 Task: Create a board button that archives all the cards with green label.
Action: Mouse moved to (501, 322)
Screenshot: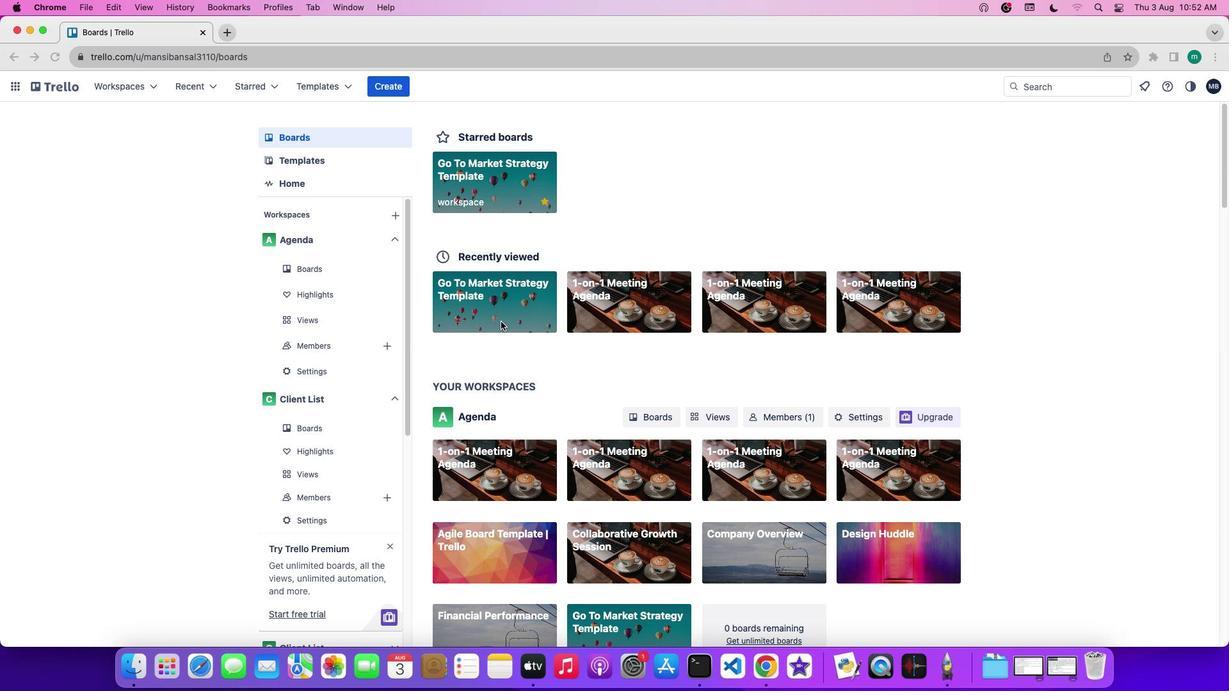 
Action: Mouse pressed left at (501, 322)
Screenshot: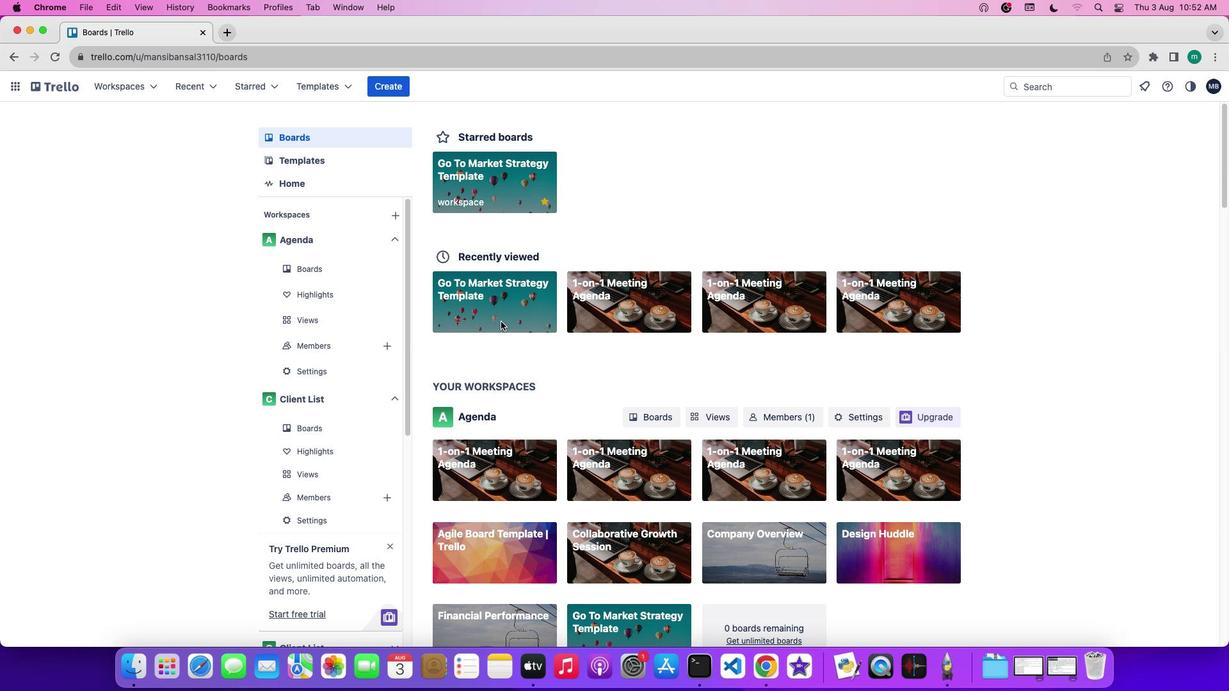 
Action: Mouse pressed left at (501, 322)
Screenshot: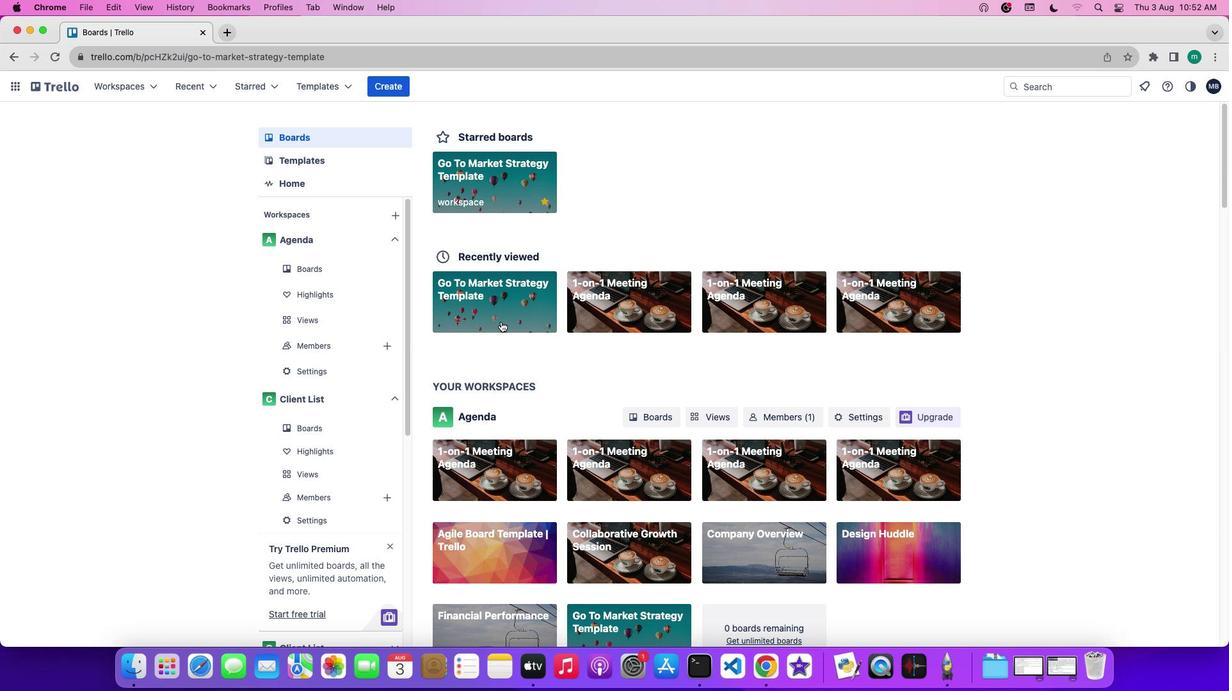 
Action: Mouse moved to (1033, 280)
Screenshot: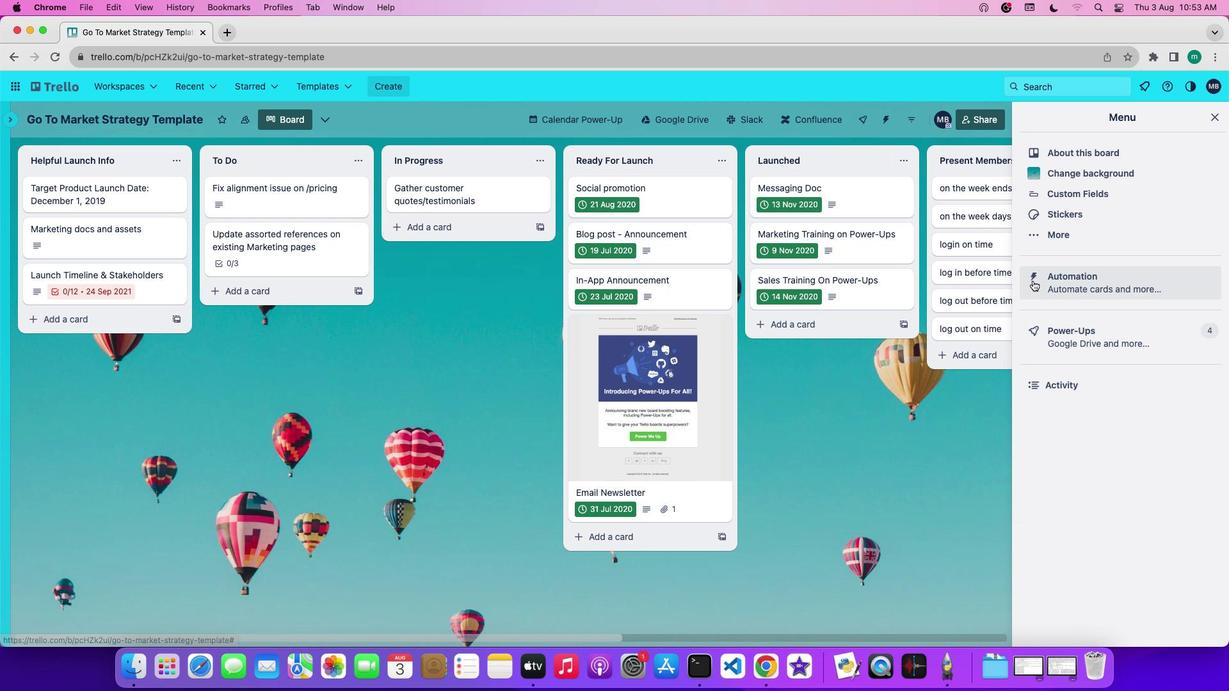 
Action: Mouse pressed left at (1033, 280)
Screenshot: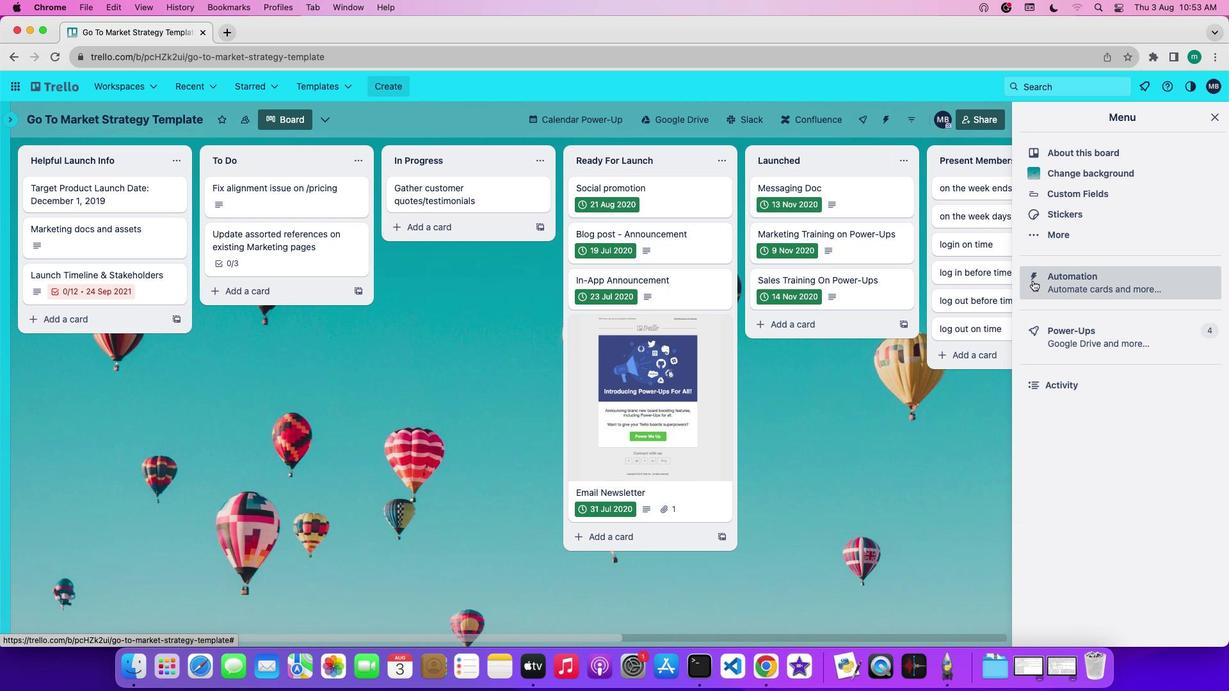 
Action: Mouse moved to (98, 359)
Screenshot: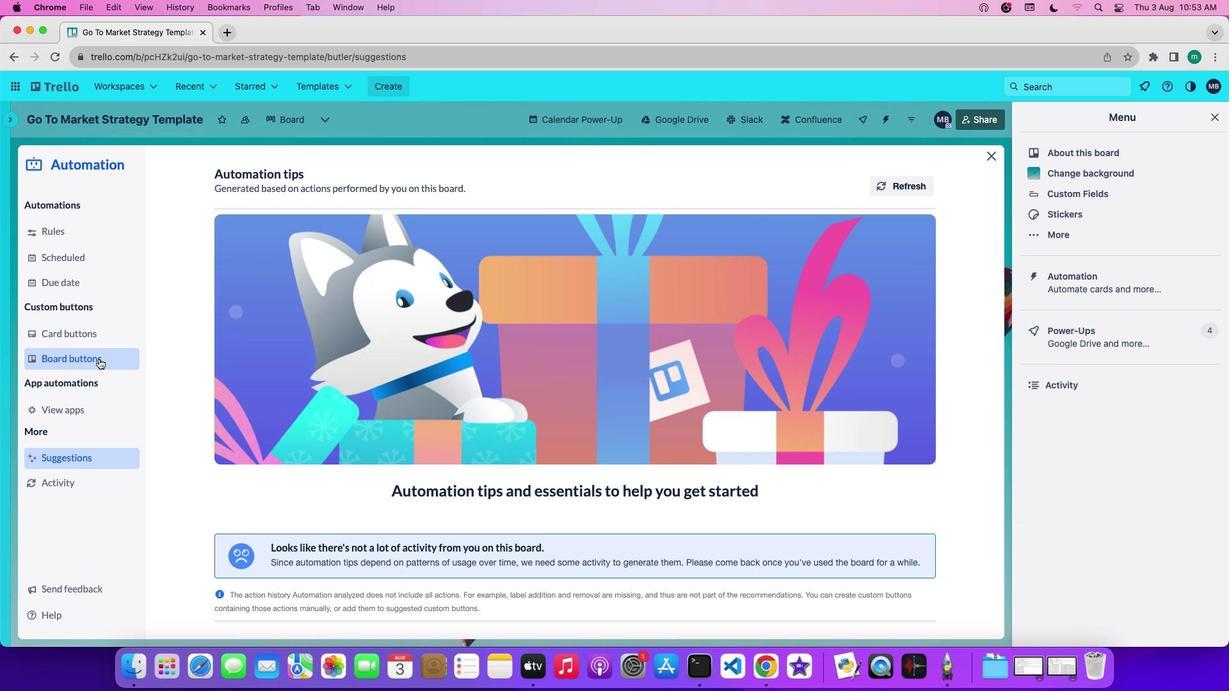 
Action: Mouse pressed left at (98, 359)
Screenshot: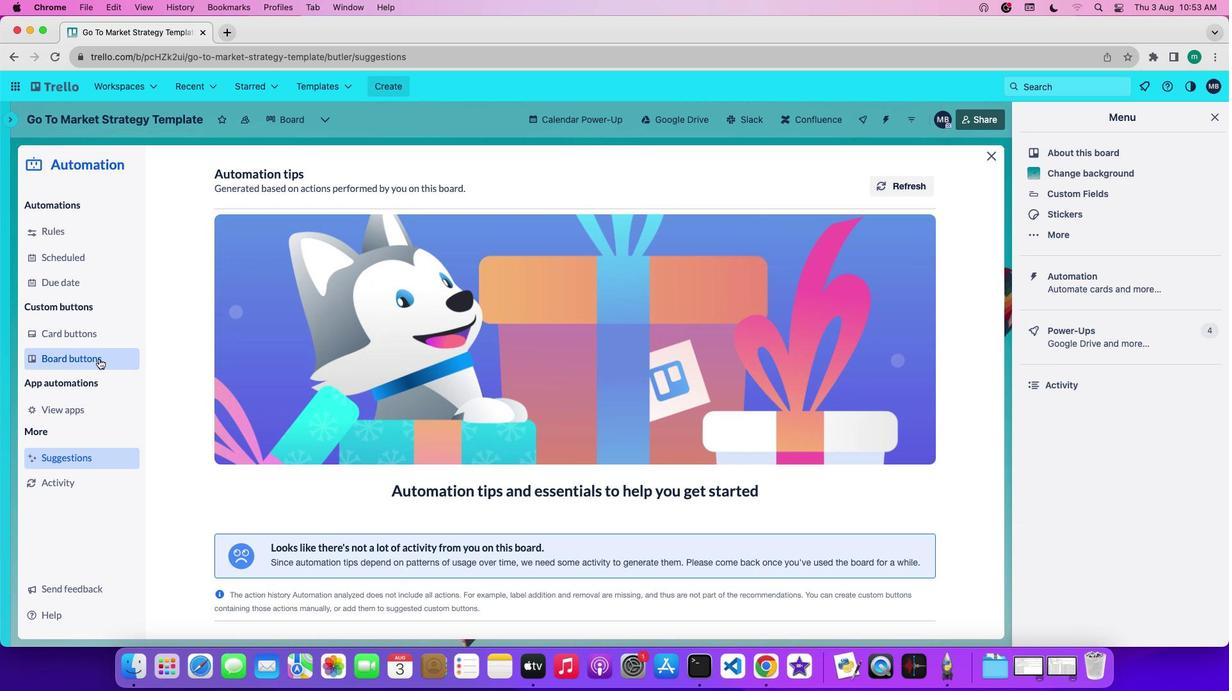 
Action: Mouse moved to (299, 454)
Screenshot: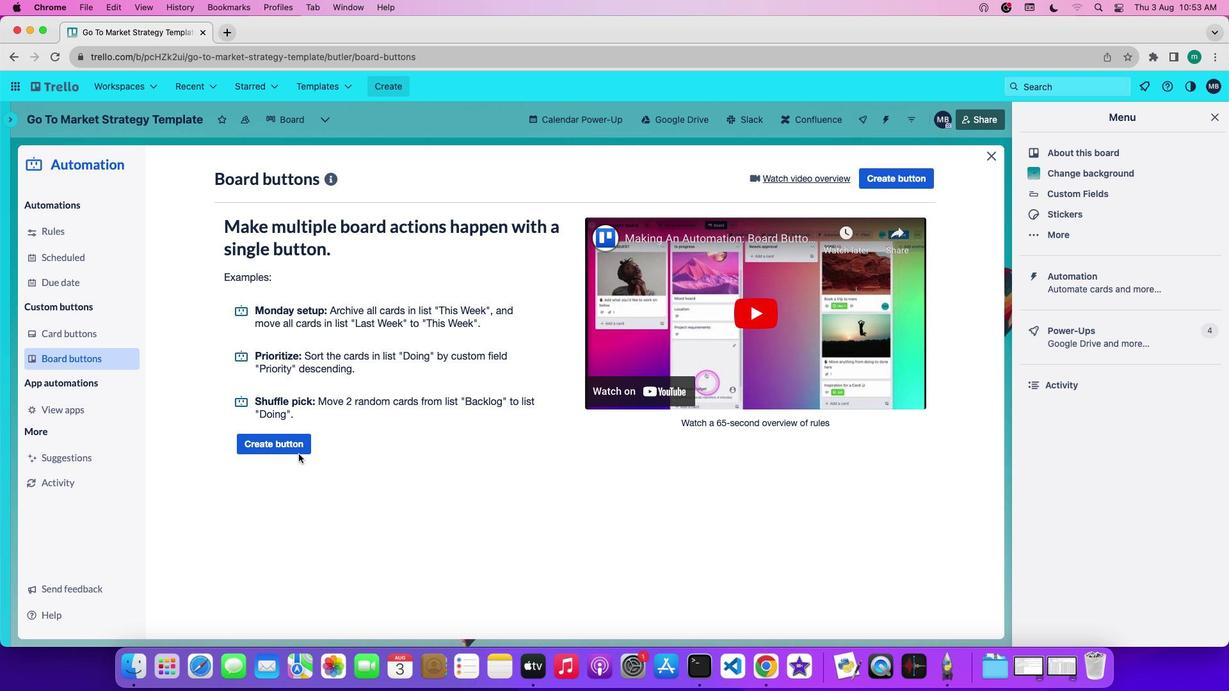 
Action: Mouse pressed left at (299, 454)
Screenshot: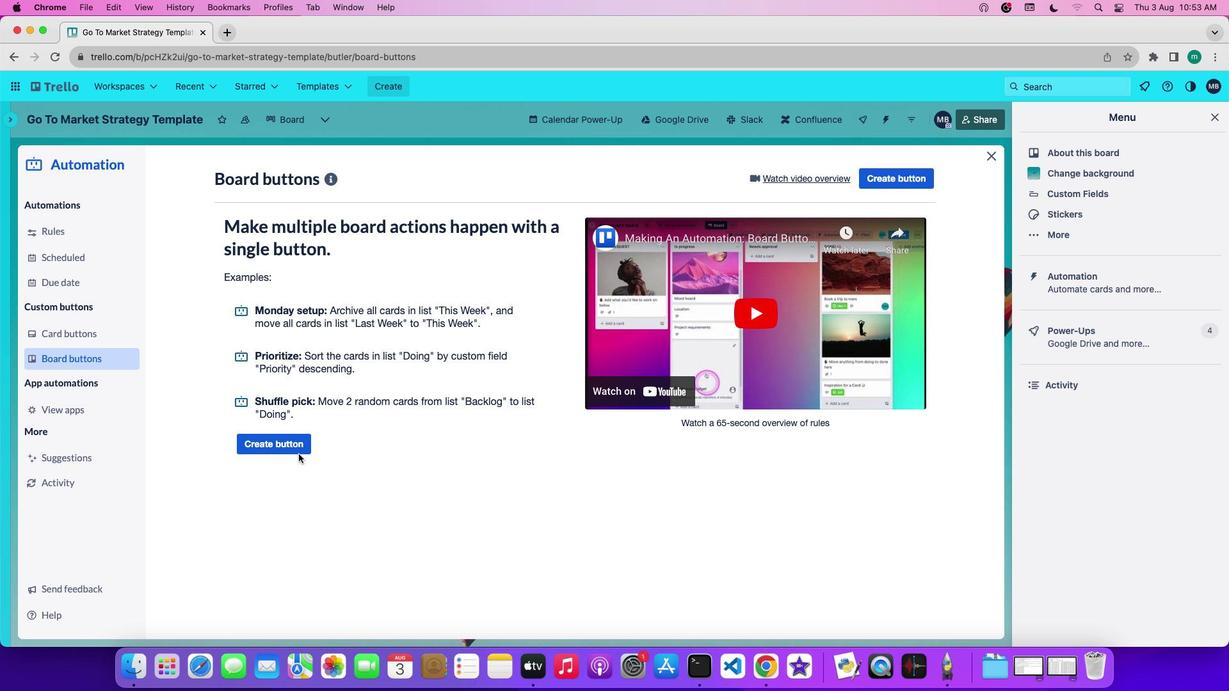 
Action: Mouse moved to (297, 448)
Screenshot: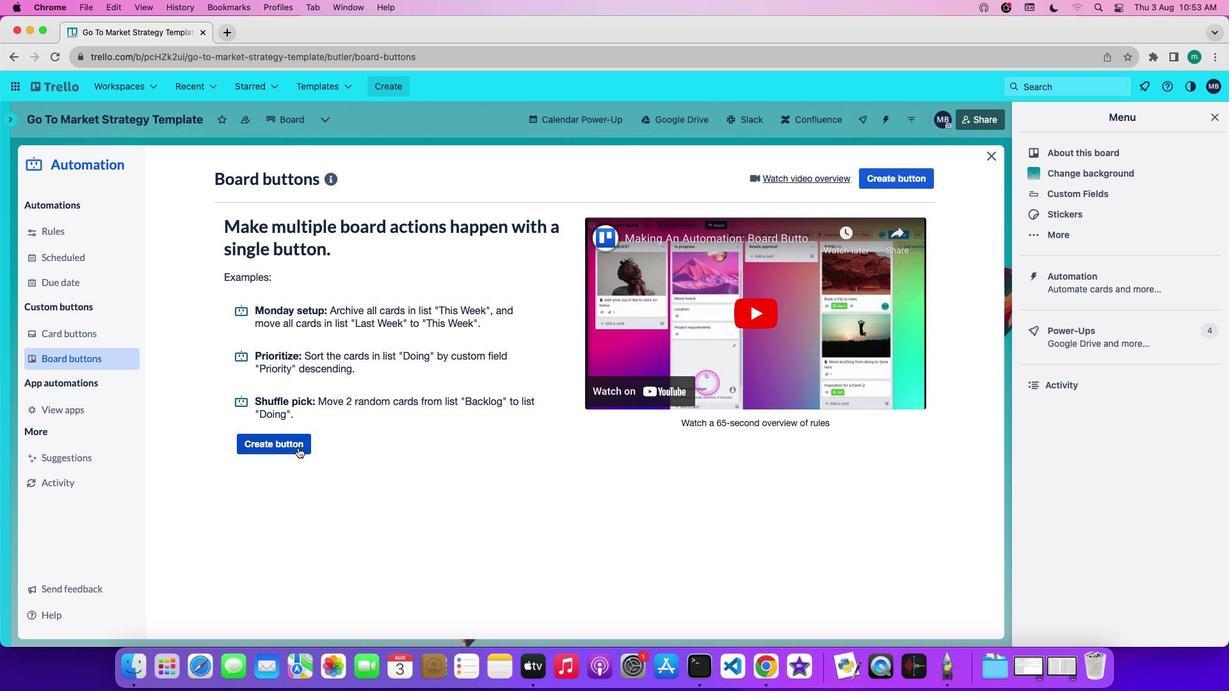 
Action: Mouse pressed left at (297, 448)
Screenshot: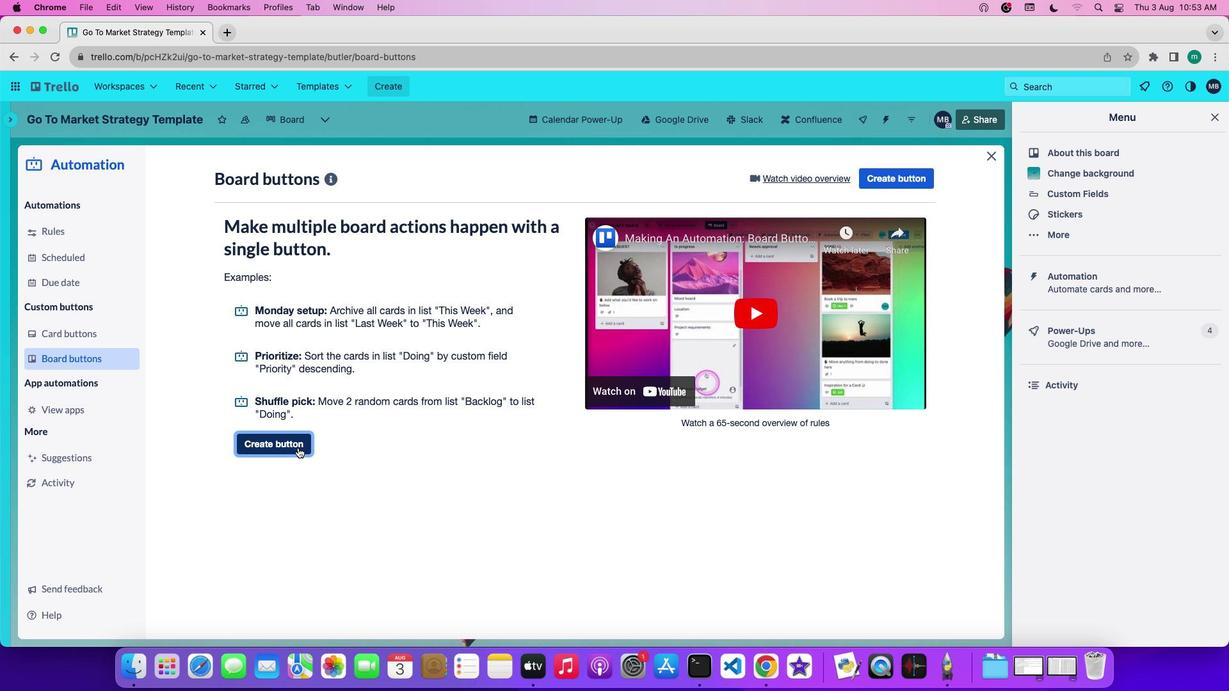 
Action: Mouse moved to (576, 353)
Screenshot: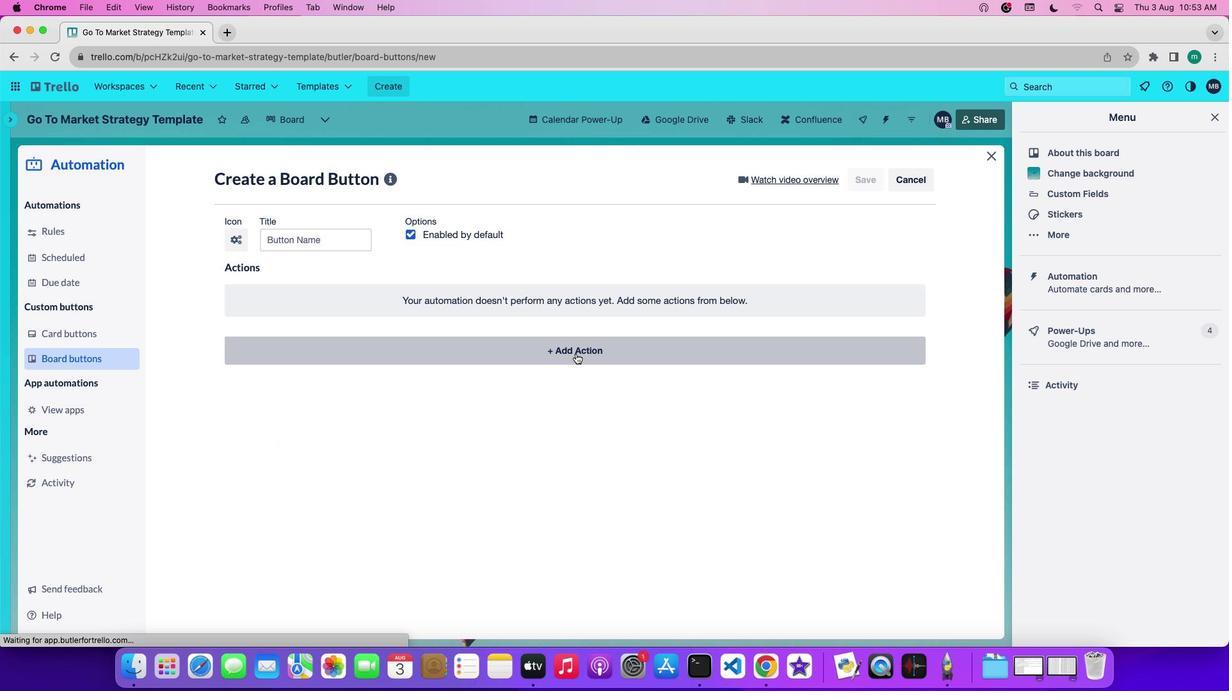 
Action: Mouse pressed left at (576, 353)
Screenshot: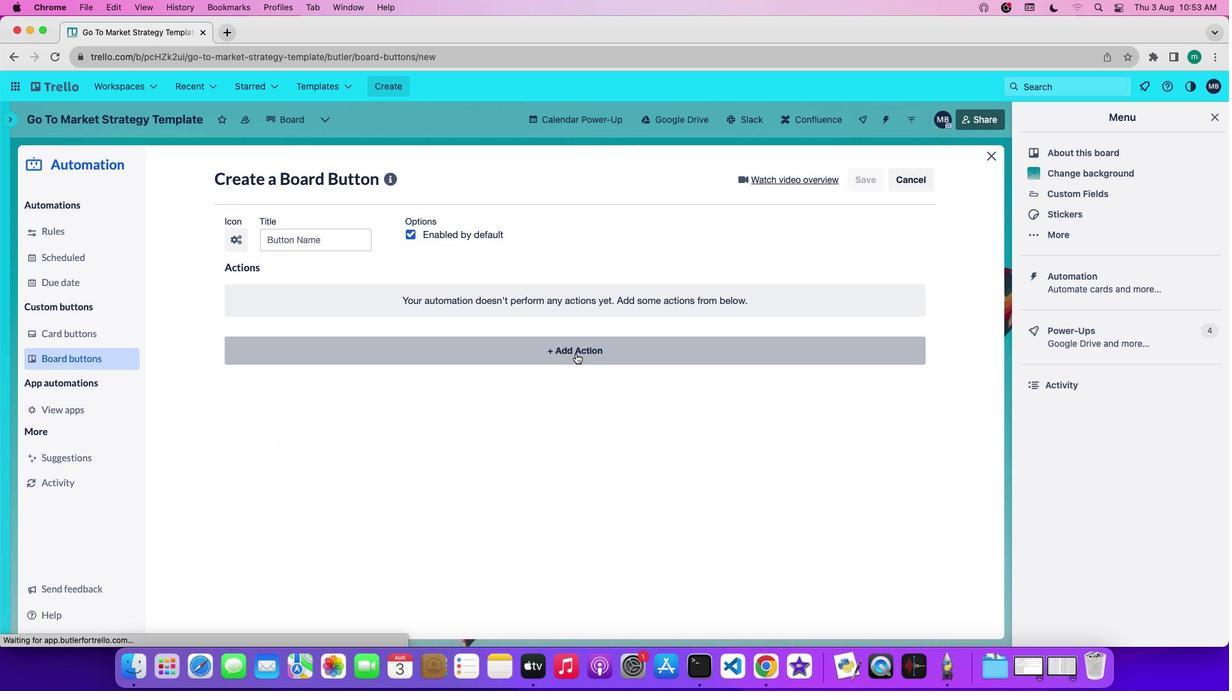 
Action: Mouse moved to (275, 384)
Screenshot: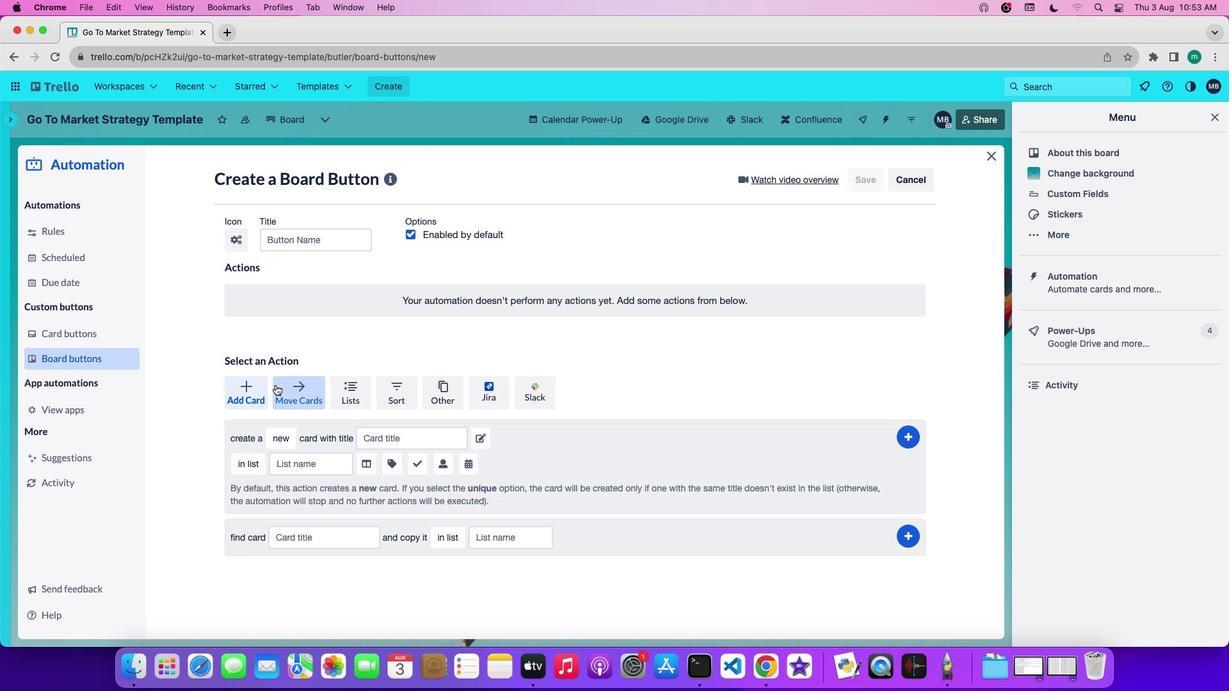 
Action: Mouse pressed left at (275, 384)
Screenshot: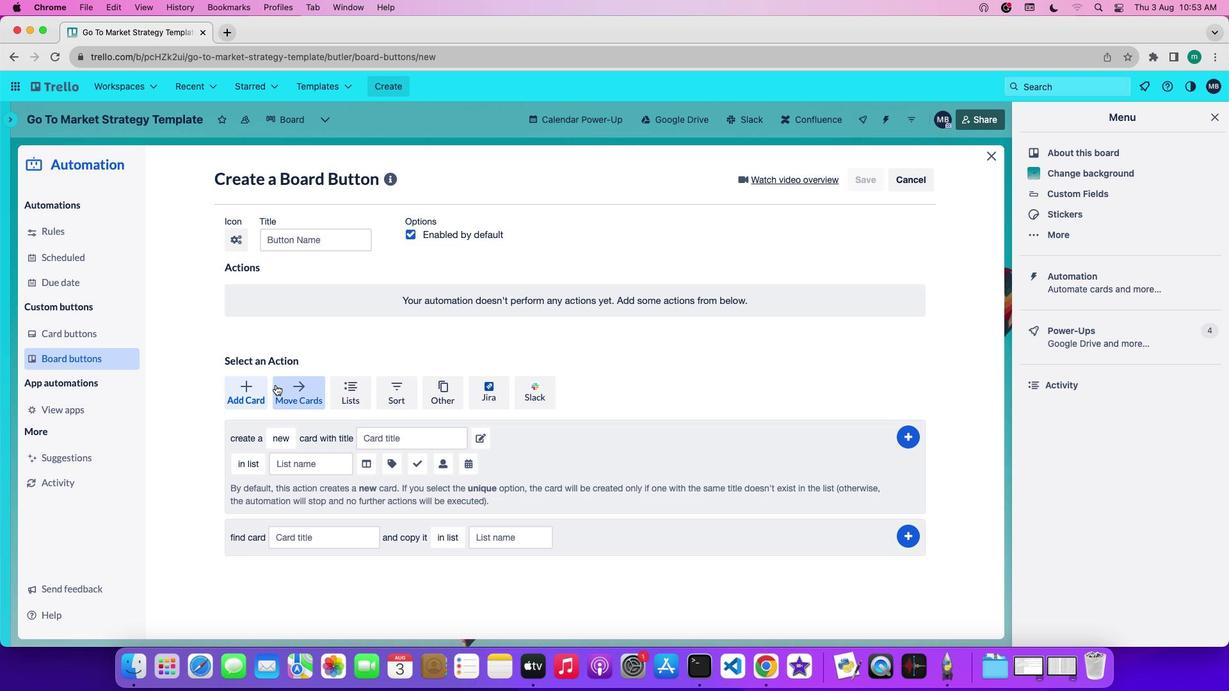 
Action: Mouse moved to (334, 512)
Screenshot: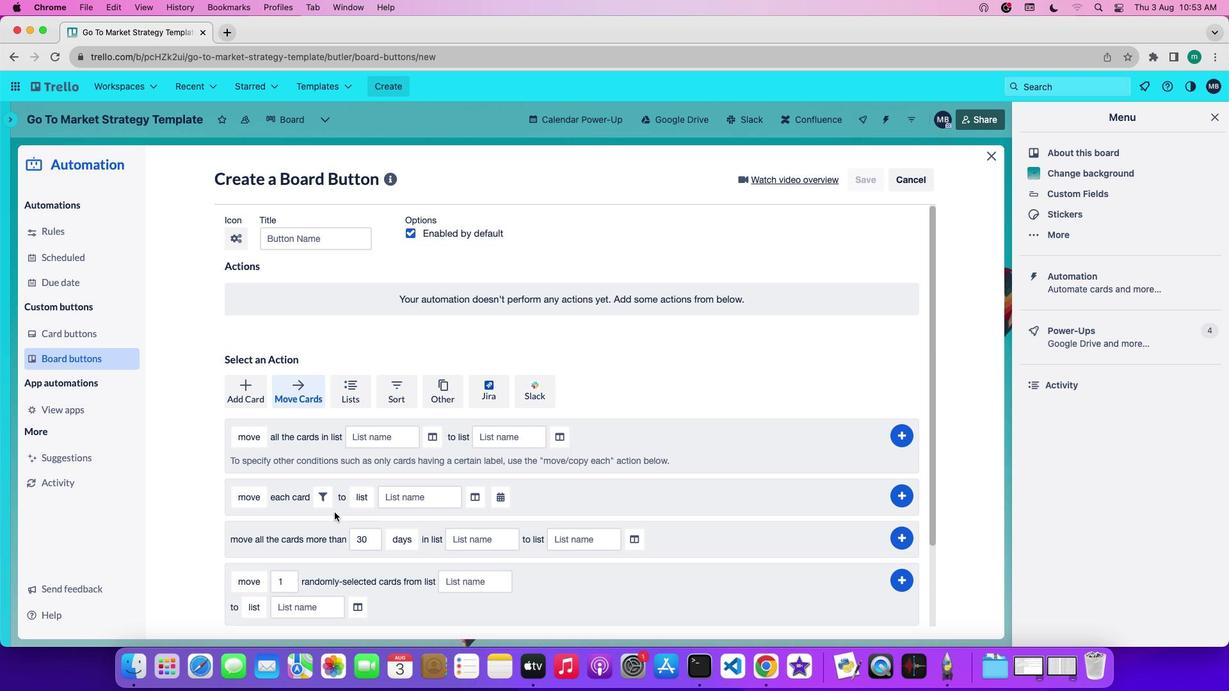 
Action: Mouse scrolled (334, 512) with delta (0, 0)
Screenshot: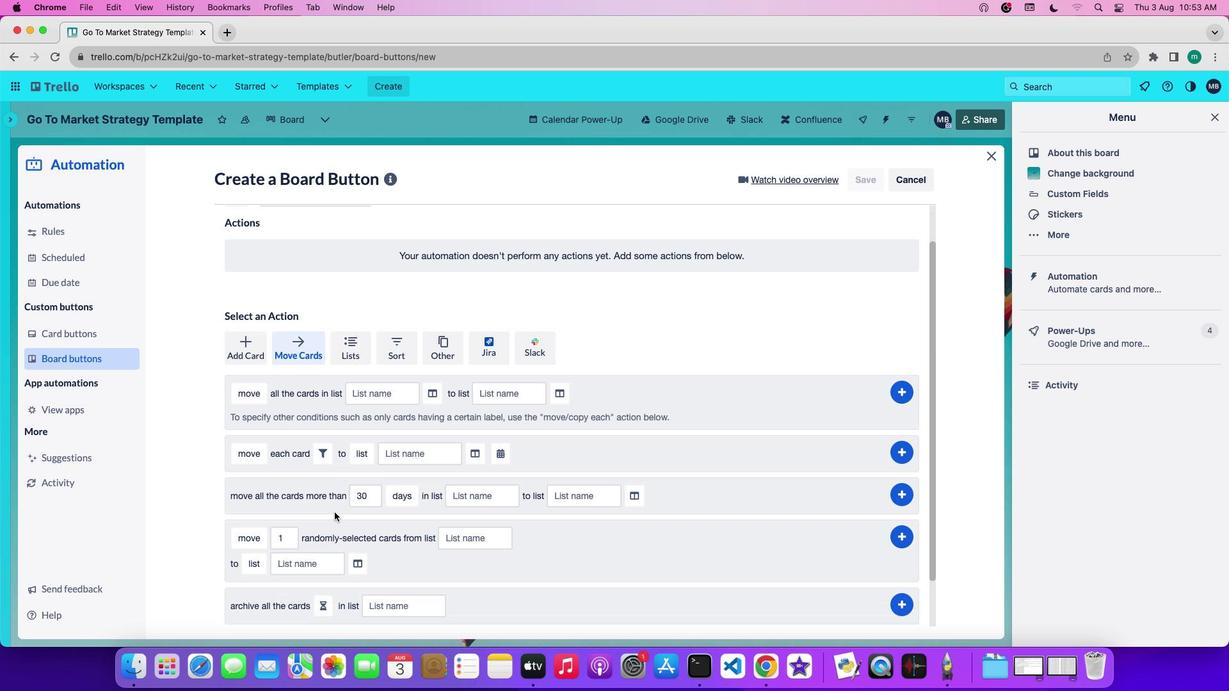 
Action: Mouse scrolled (334, 512) with delta (0, 0)
Screenshot: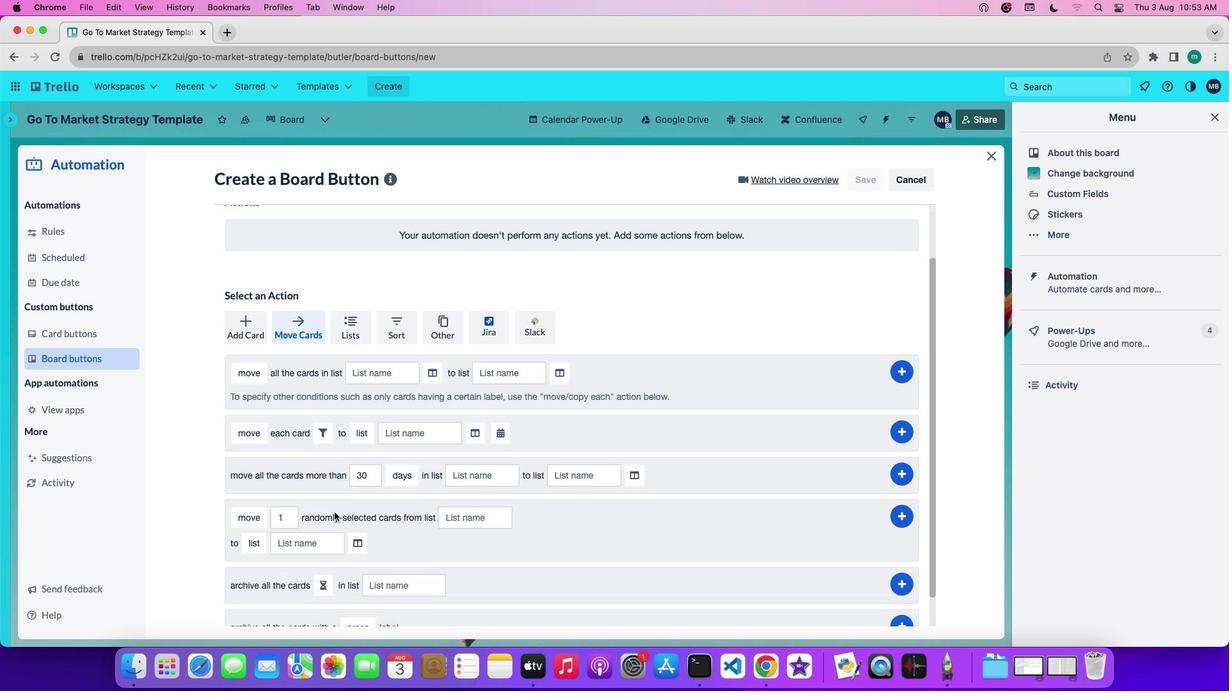 
Action: Mouse scrolled (334, 512) with delta (0, -1)
Screenshot: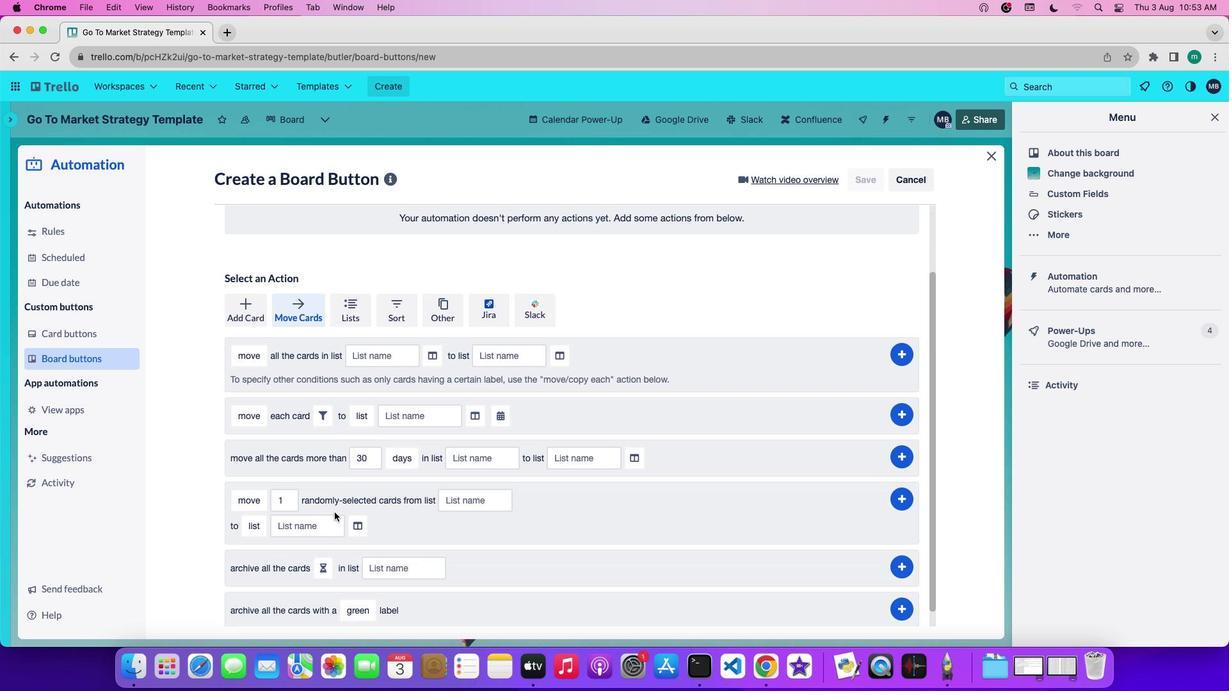 
Action: Mouse scrolled (334, 512) with delta (0, -2)
Screenshot: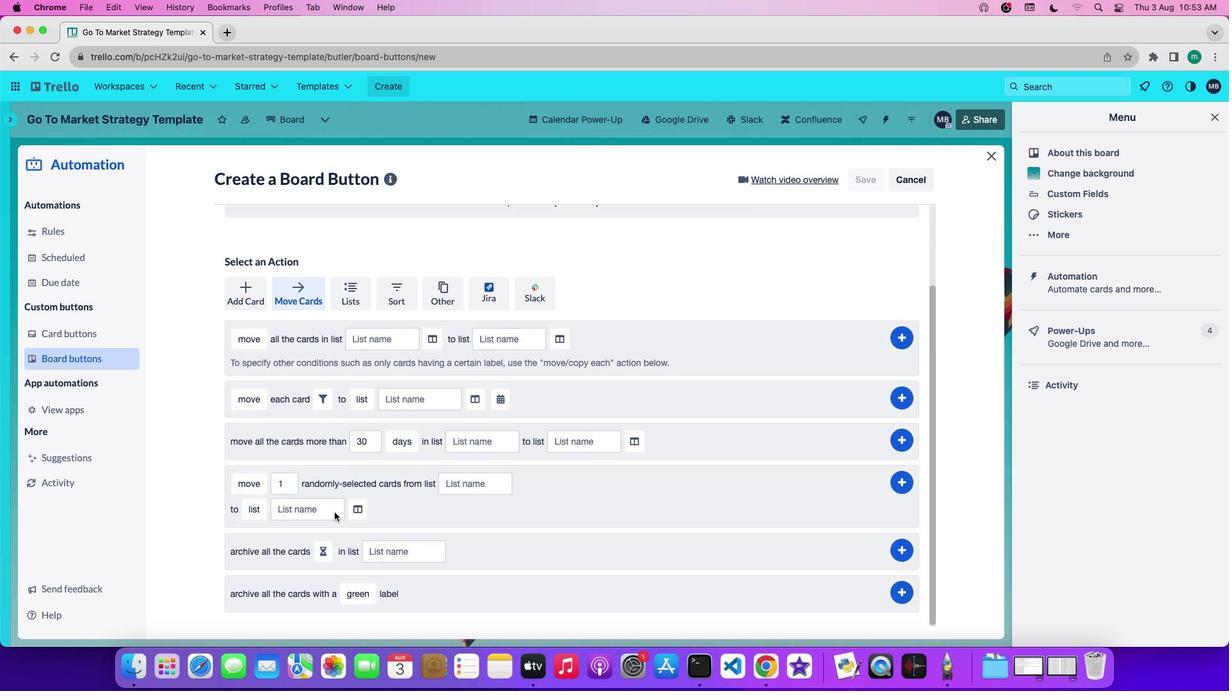 
Action: Mouse moved to (330, 512)
Screenshot: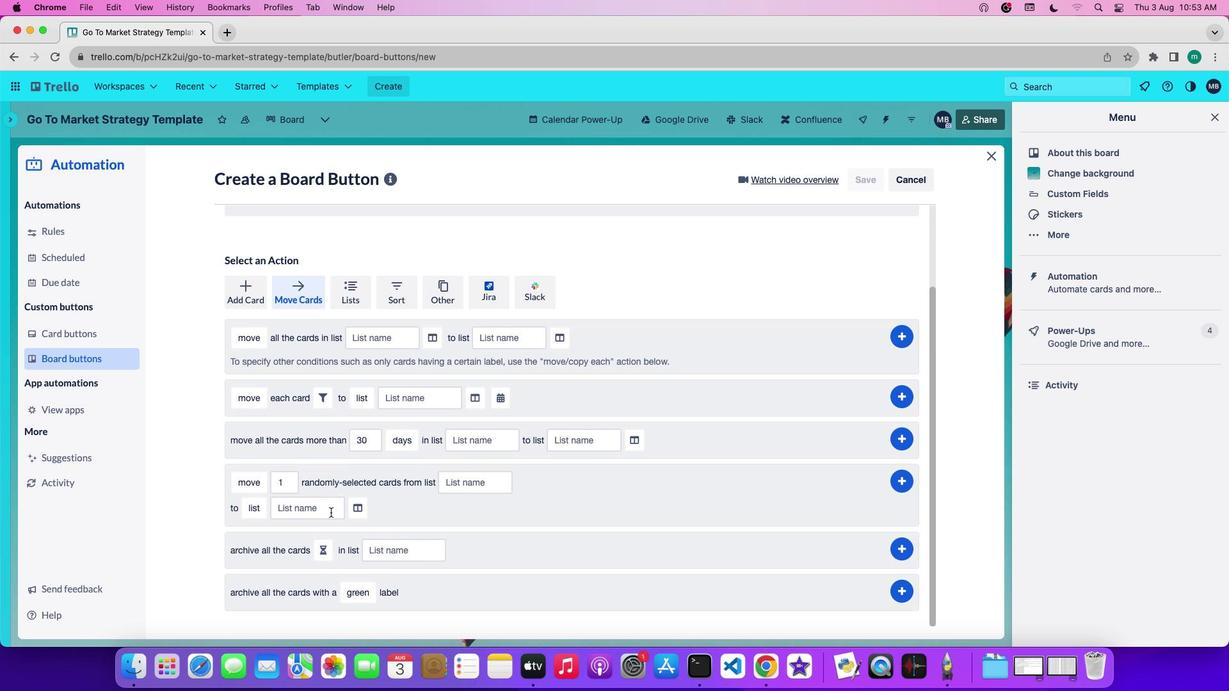 
Action: Mouse scrolled (330, 512) with delta (0, 0)
Screenshot: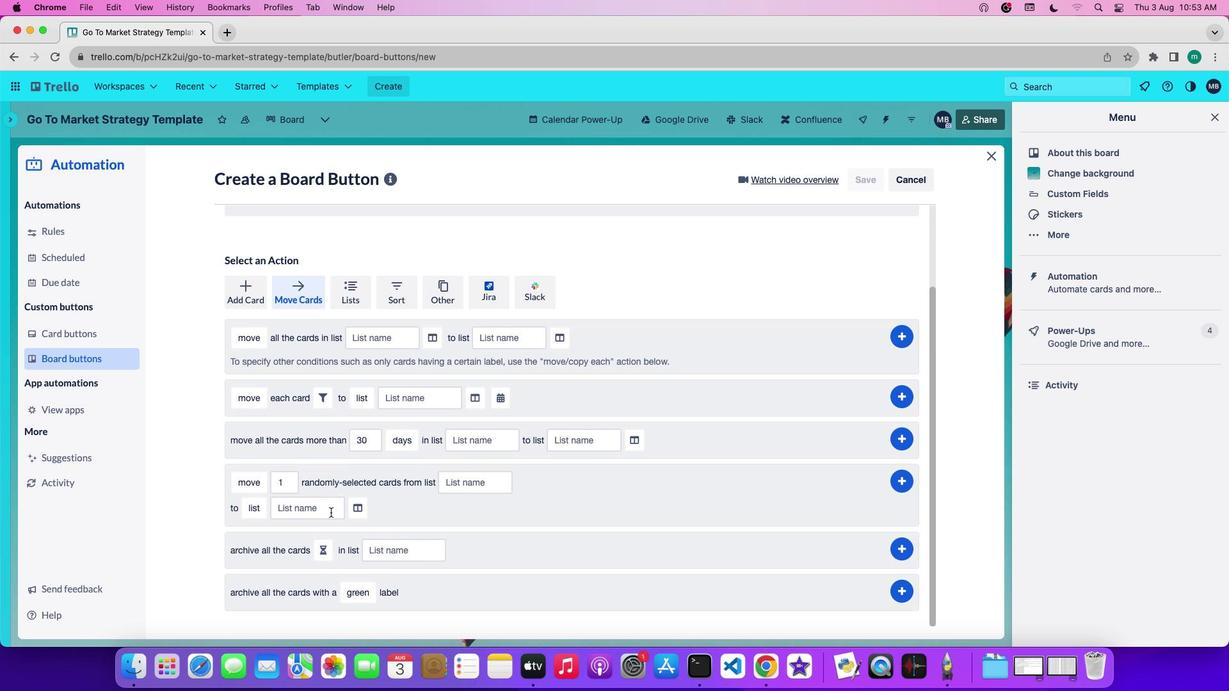 
Action: Mouse scrolled (330, 512) with delta (0, 0)
Screenshot: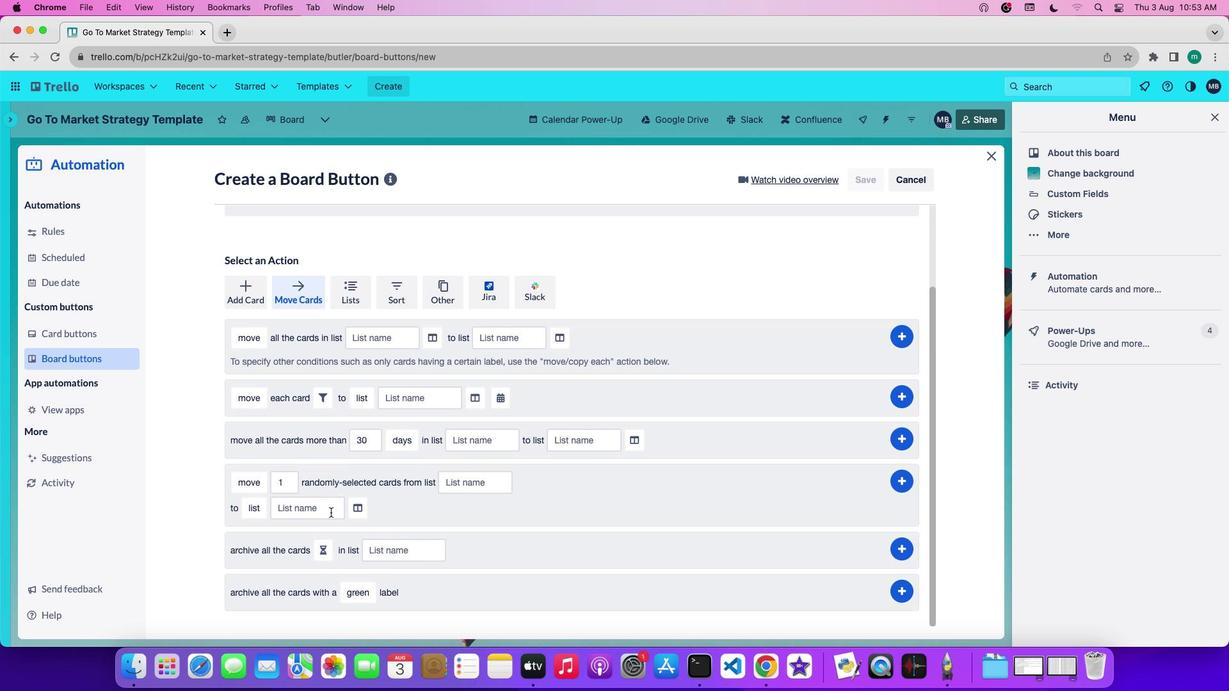 
Action: Mouse scrolled (330, 512) with delta (0, -1)
Screenshot: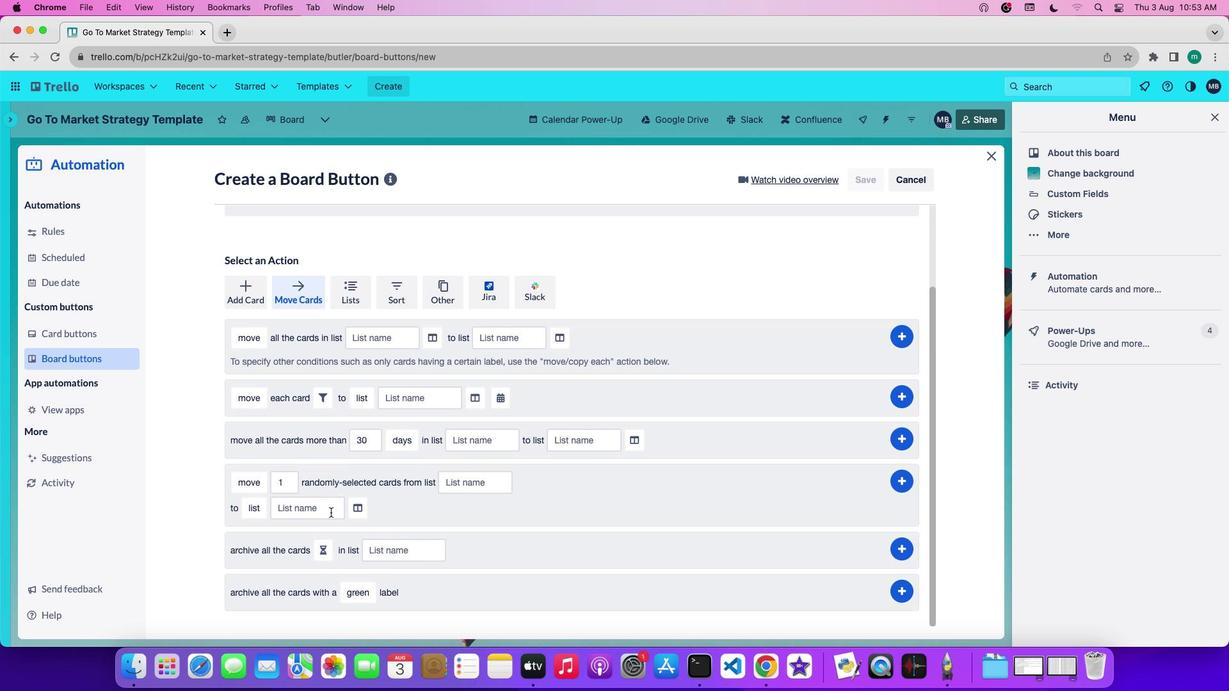 
Action: Mouse moved to (355, 591)
Screenshot: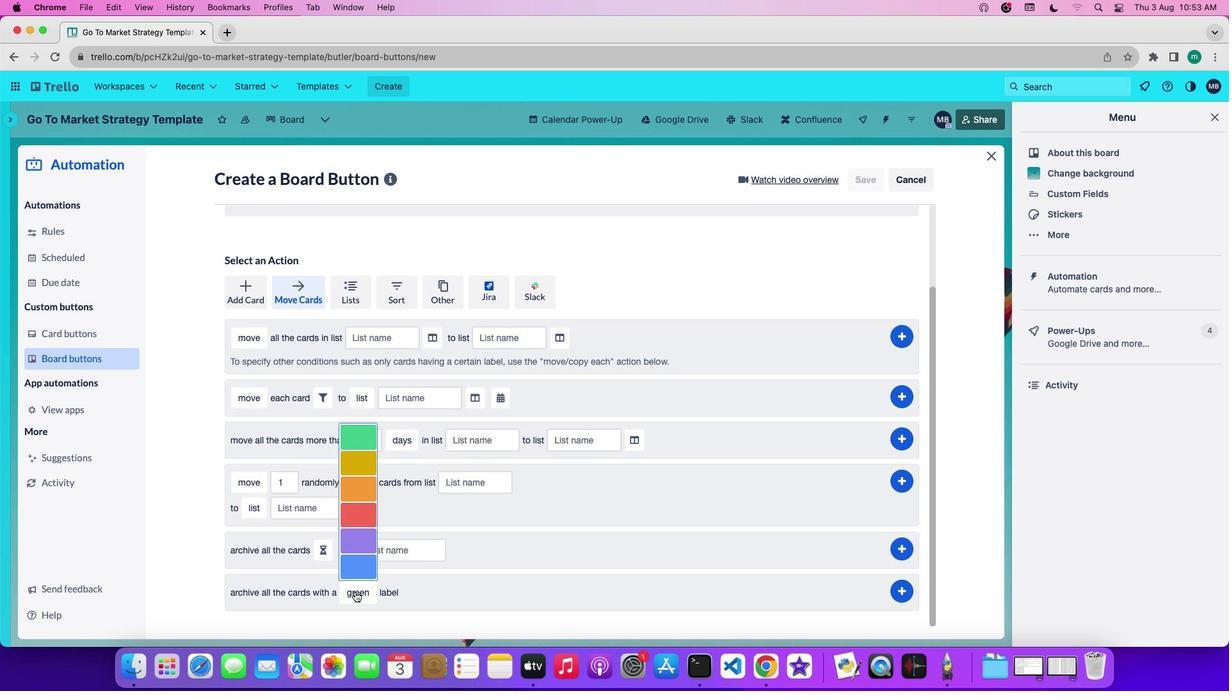 
Action: Mouse pressed left at (355, 591)
Screenshot: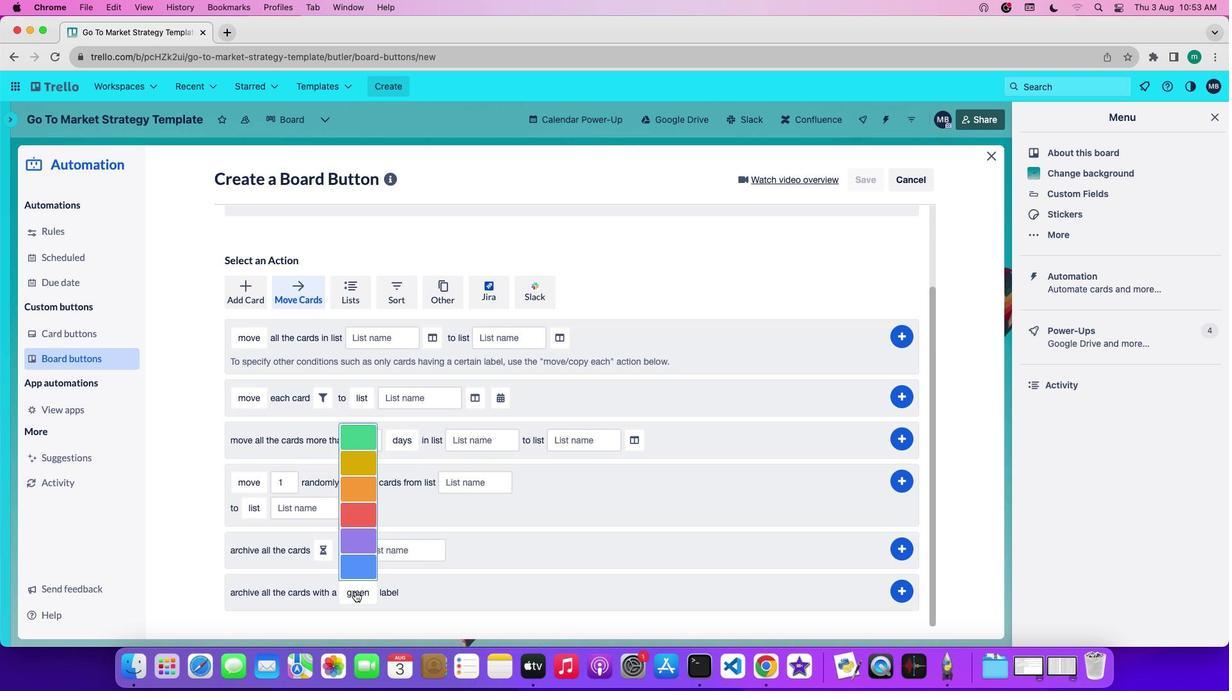 
Action: Mouse moved to (370, 432)
Screenshot: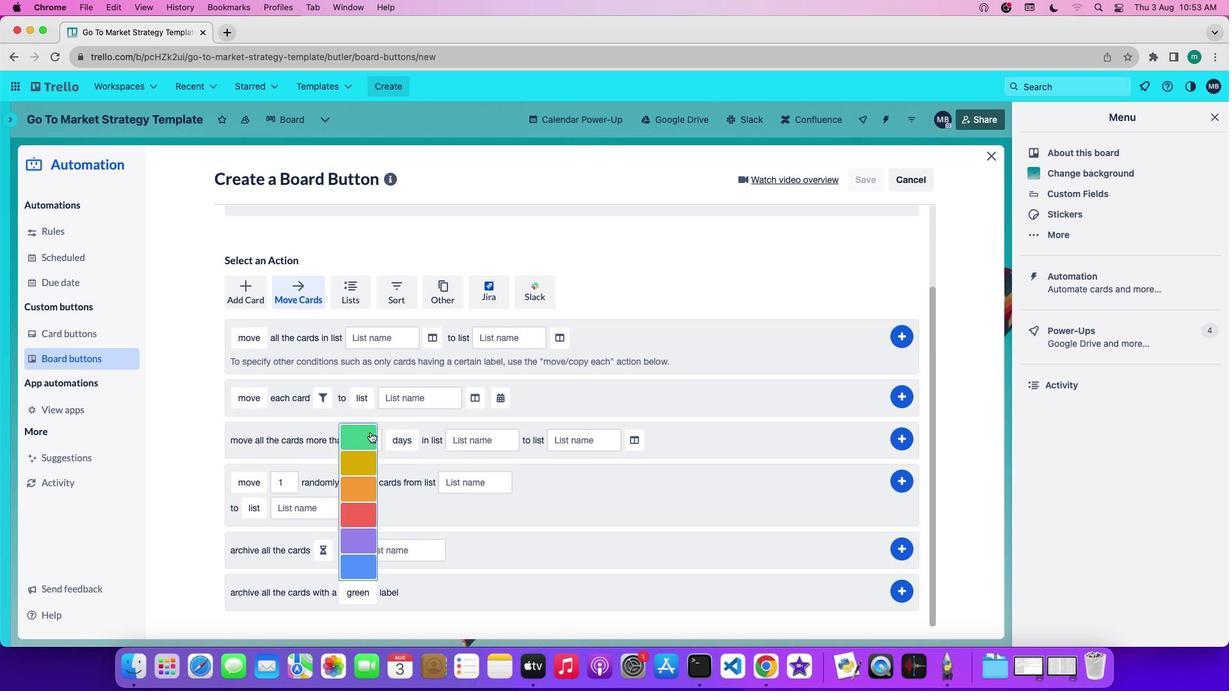 
Action: Mouse pressed left at (370, 432)
Screenshot: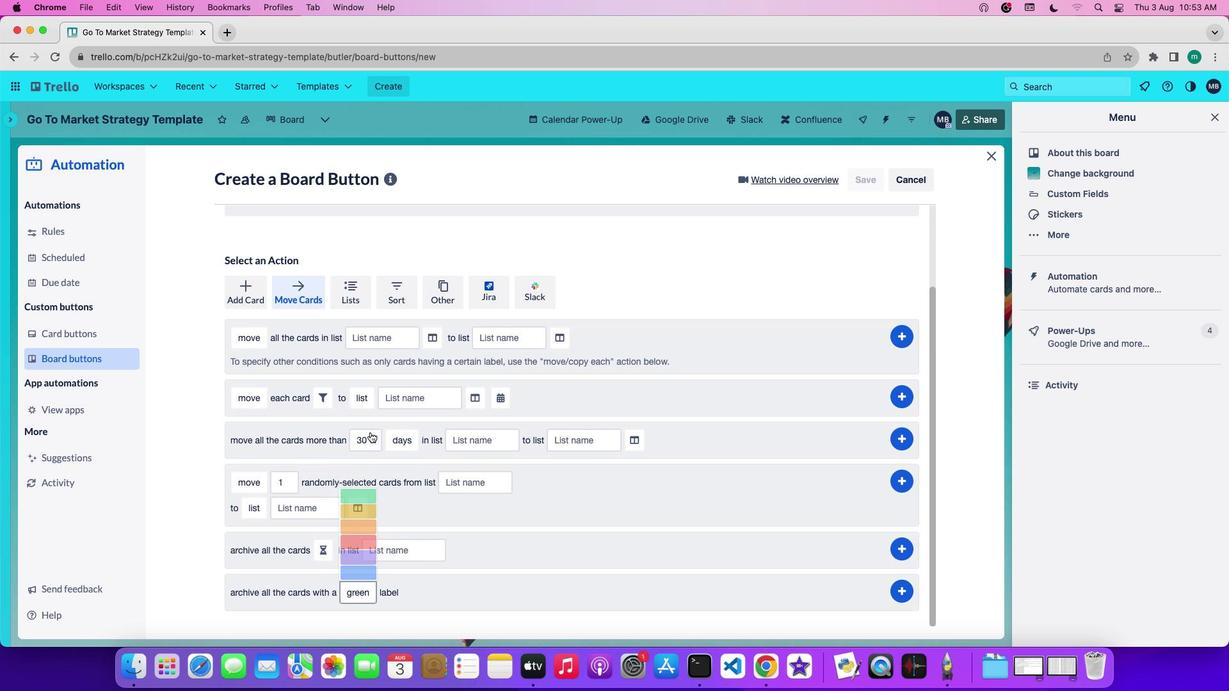 
Action: Mouse moved to (902, 587)
Screenshot: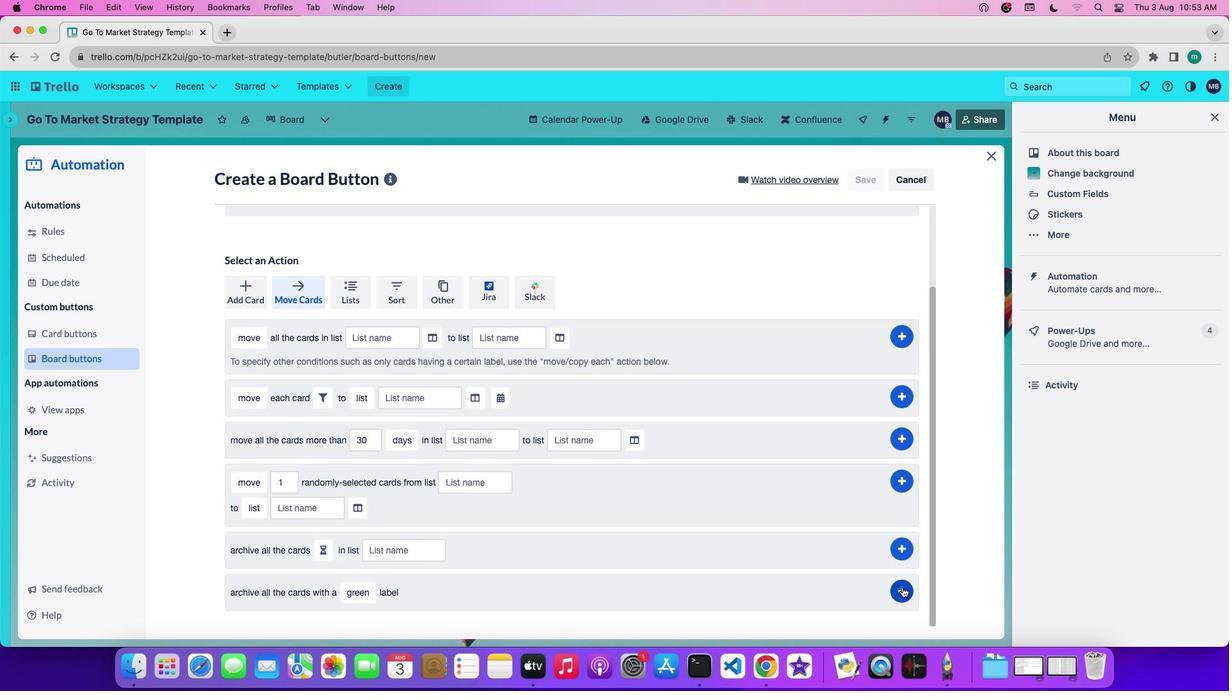 
Action: Mouse pressed left at (902, 587)
Screenshot: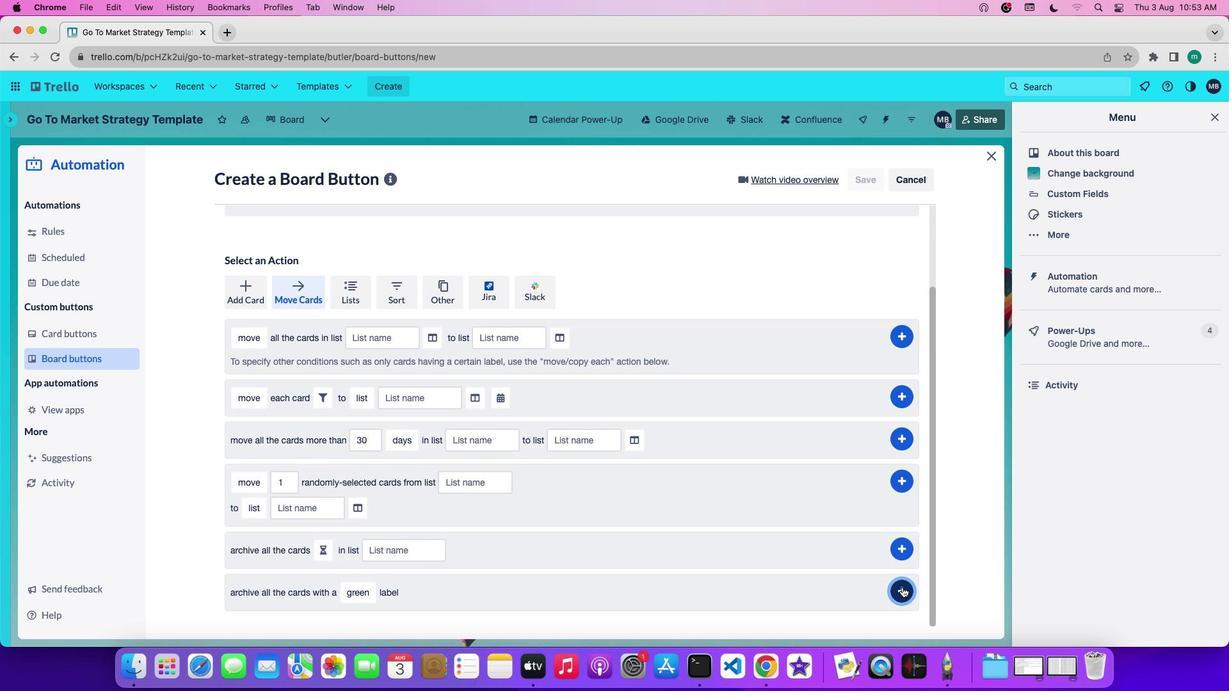 
